 Task: Create new contact,   with mail id: 'Paisley.Anderson@jpmmorgan.com', first name: 'Paisley', Last name: 'Anderson', Job Title: IT Project Manager, Phone number (512) 555-2345. Change life cycle stage to  'Lead' and lead status to 'New'. Add new company to the associated contact: www.ohmium.com
 . Logged in from softage.5@softage.net
Action: Mouse moved to (70, 56)
Screenshot: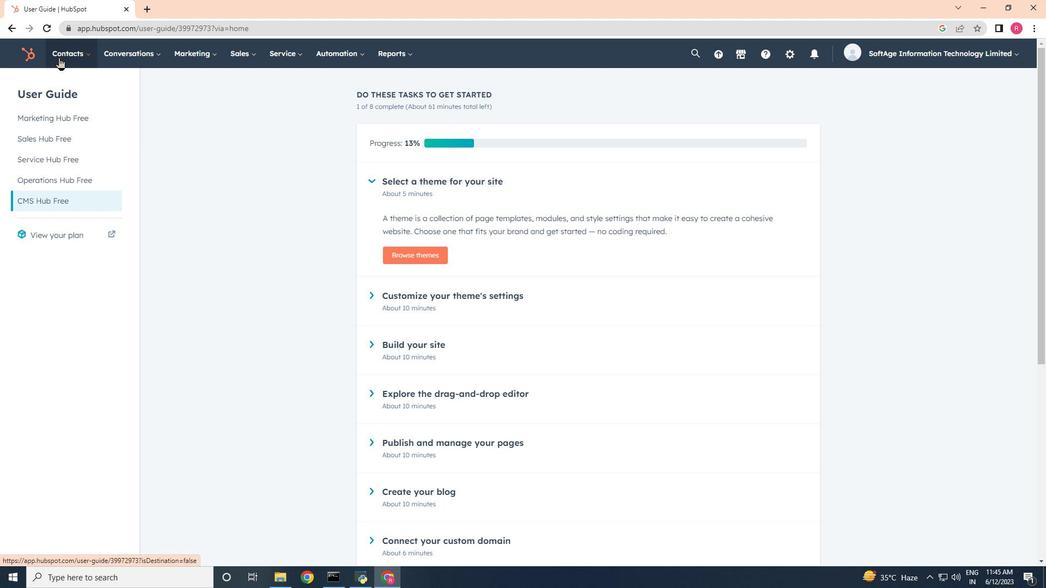 
Action: Mouse pressed left at (70, 56)
Screenshot: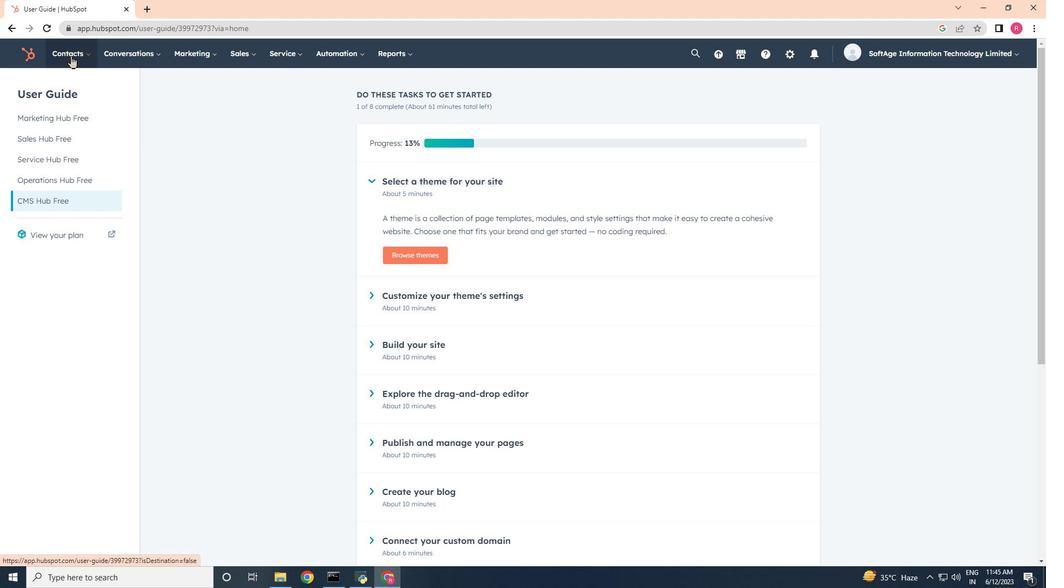 
Action: Mouse moved to (75, 87)
Screenshot: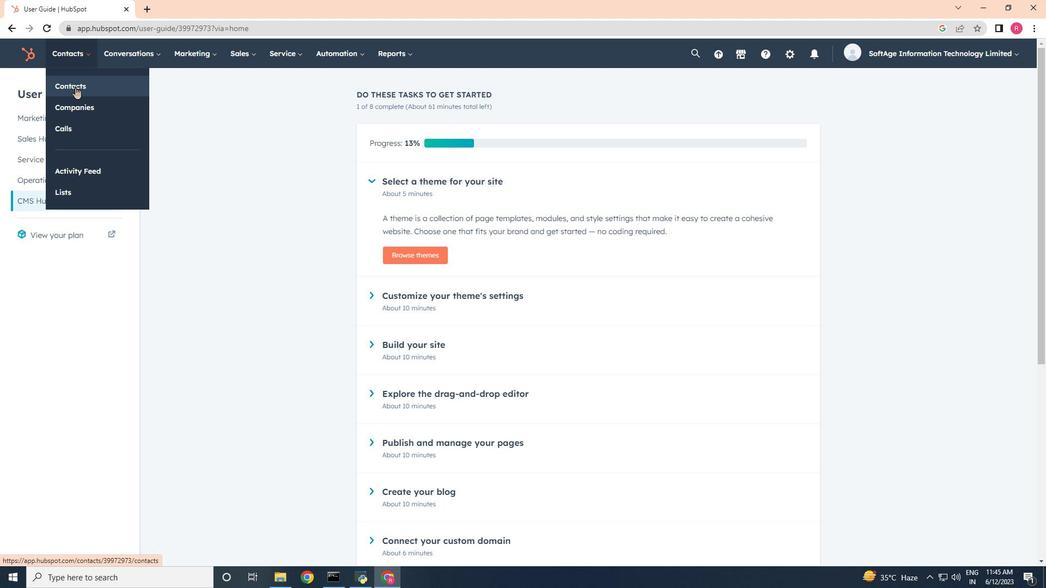 
Action: Mouse pressed left at (75, 87)
Screenshot: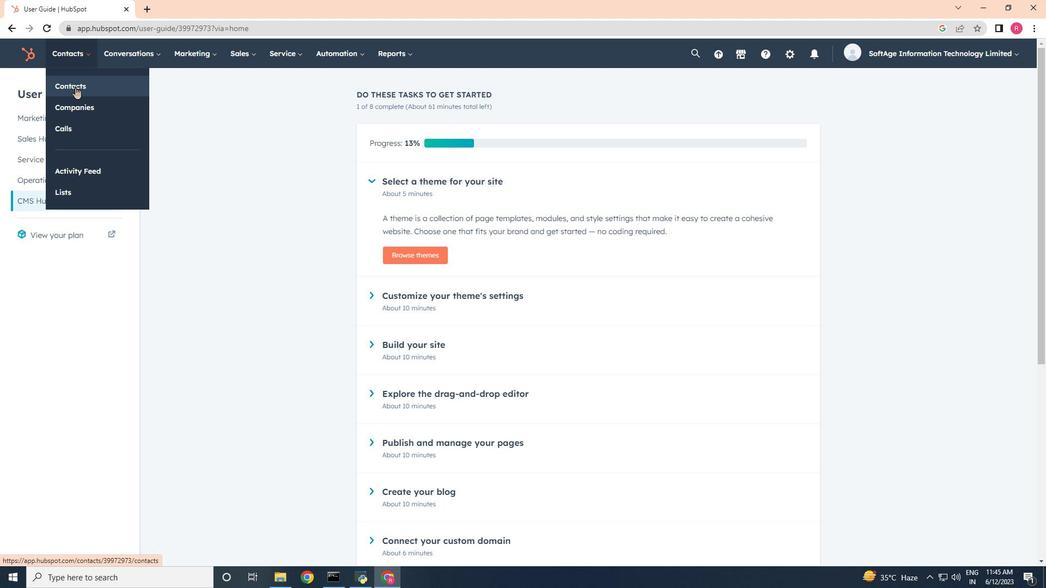 
Action: Mouse moved to (1000, 93)
Screenshot: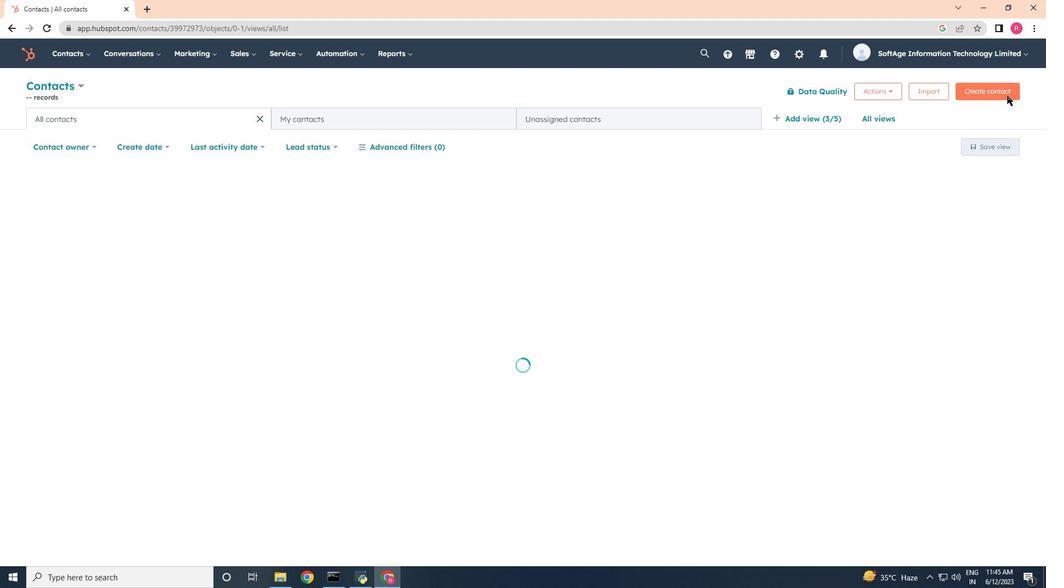 
Action: Mouse pressed left at (1000, 93)
Screenshot: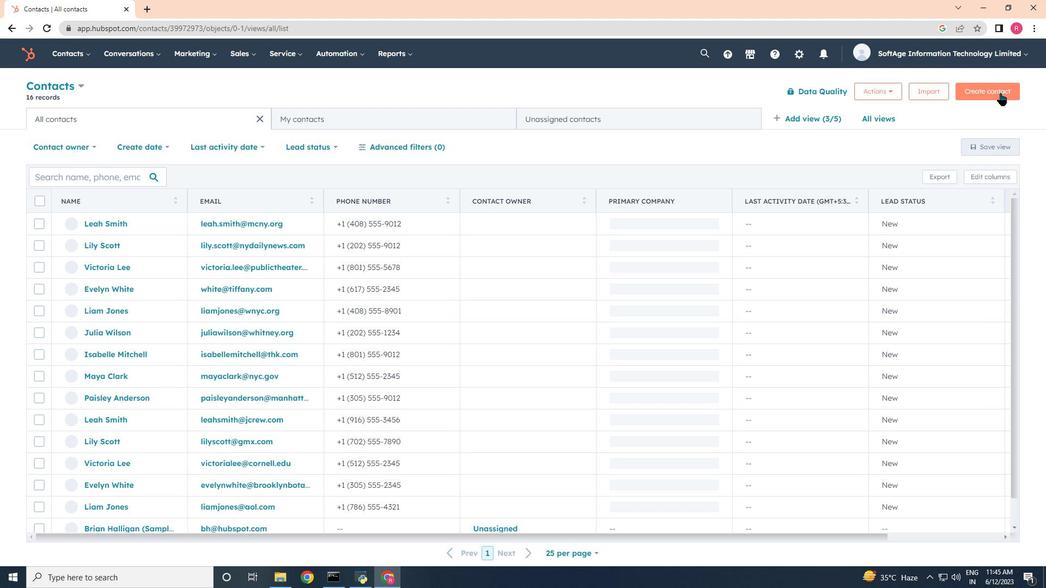 
Action: Mouse moved to (779, 147)
Screenshot: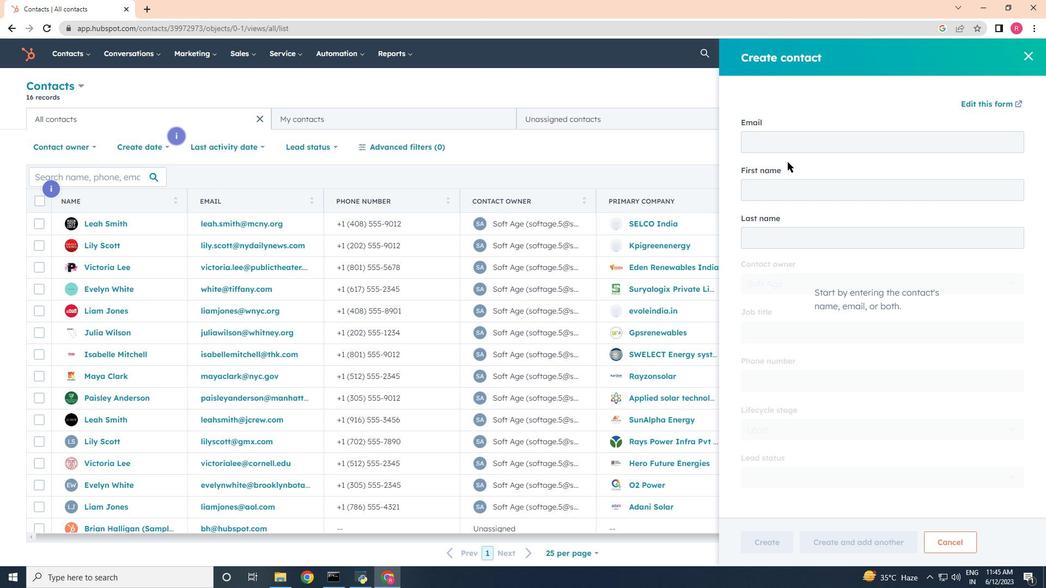 
Action: Mouse pressed left at (779, 147)
Screenshot: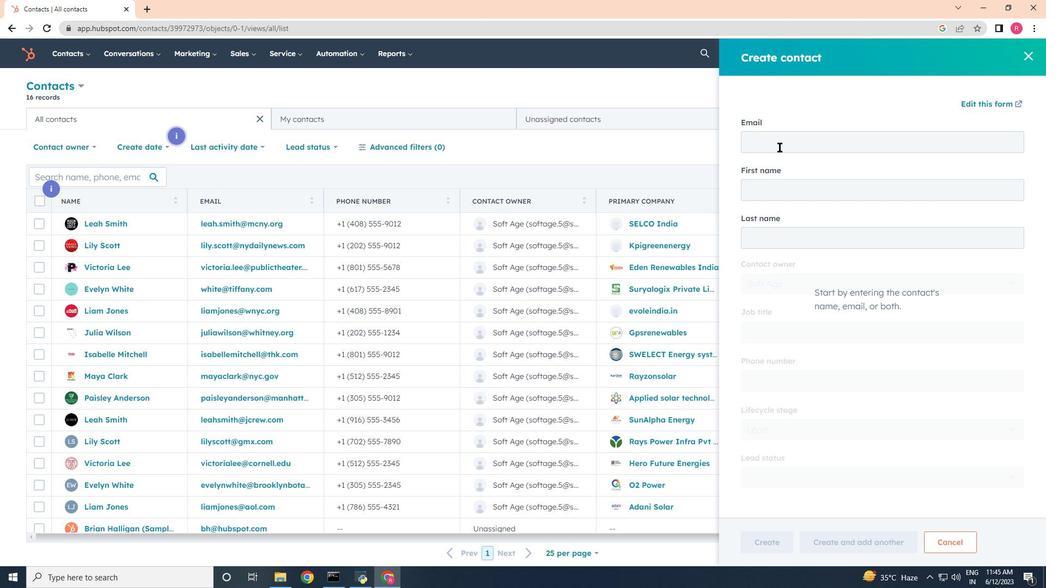 
Action: Mouse moved to (436, 336)
Screenshot: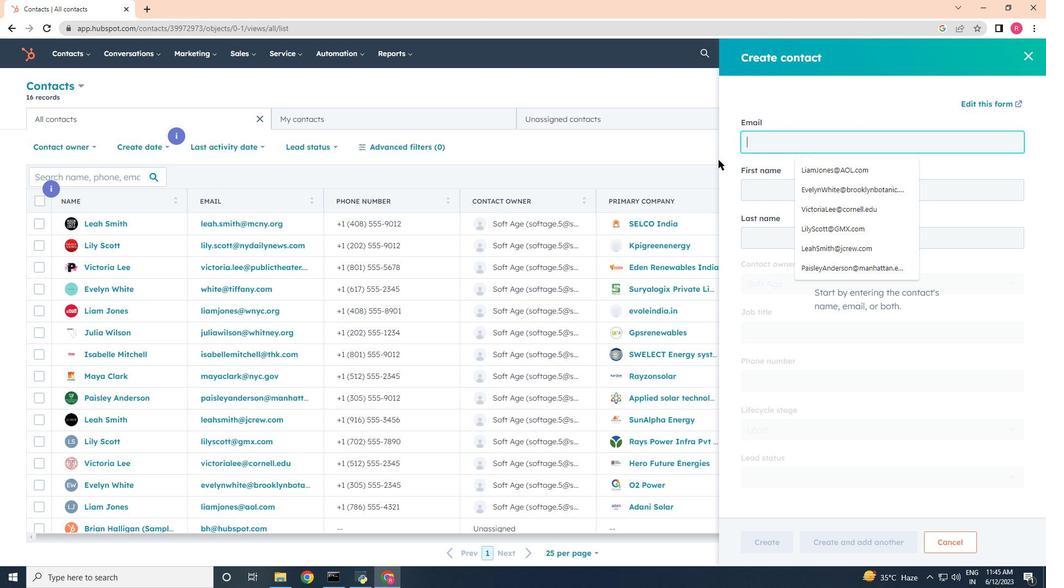 
Action: Key pressed <Key.shift><Key.shift><Key.shift><Key.shift><Key.shift><Key.shift><Key.shift><Key.shift><Key.shift><Key.shift><Key.shift><Key.shift><Key.shift><Key.shift><Key.shift><Key.shift><Key.shift><Key.shift>Paisley.<Key.shift>Anderson<Key.shift><Key.shift><Key.shift>@jpmmorgan.com<Key.tab><Key.shift>pa
Screenshot: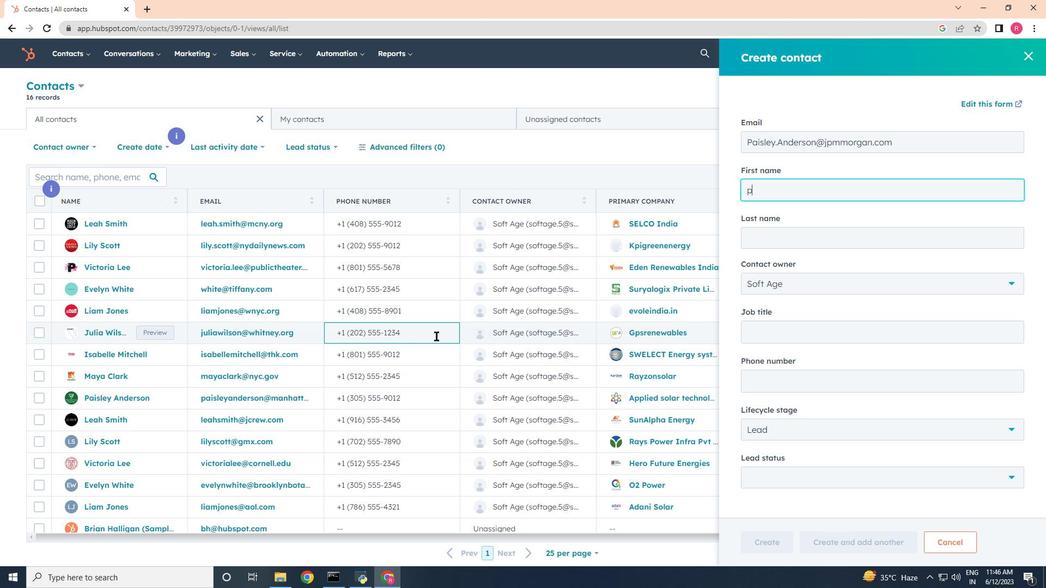 
Action: Mouse moved to (436, 336)
Screenshot: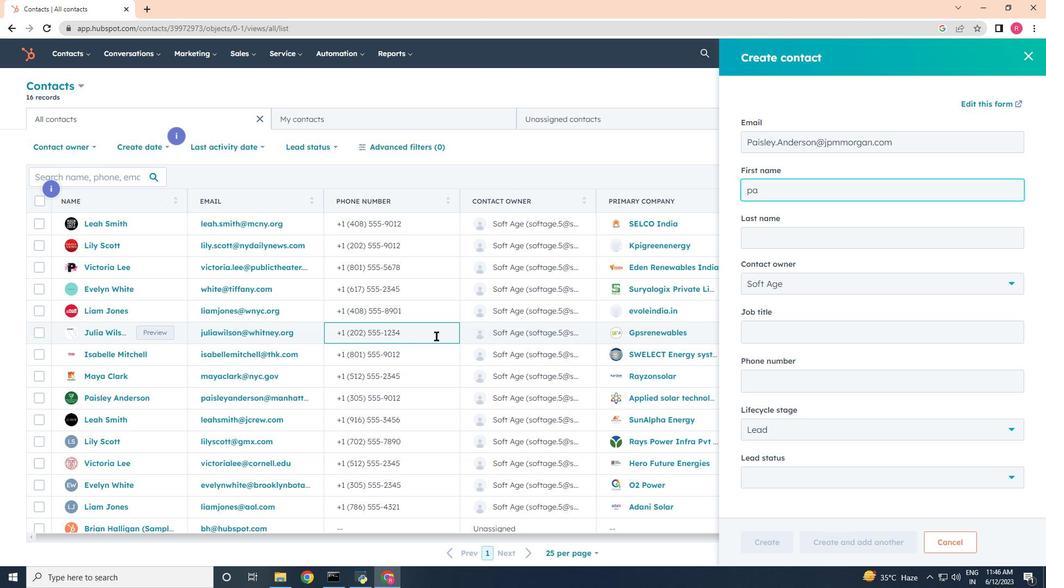 
Action: Key pressed i<Key.backspace><Key.backspace><Key.backspace><Key.shift>Paisley<Key.tab><Key.shift>Andersn<Key.tab><Key.tab><Key.shift>IT<Key.space><Key.shift>Project<Key.space><Key.shift>Manager<Key.tab>5125552345
Screenshot: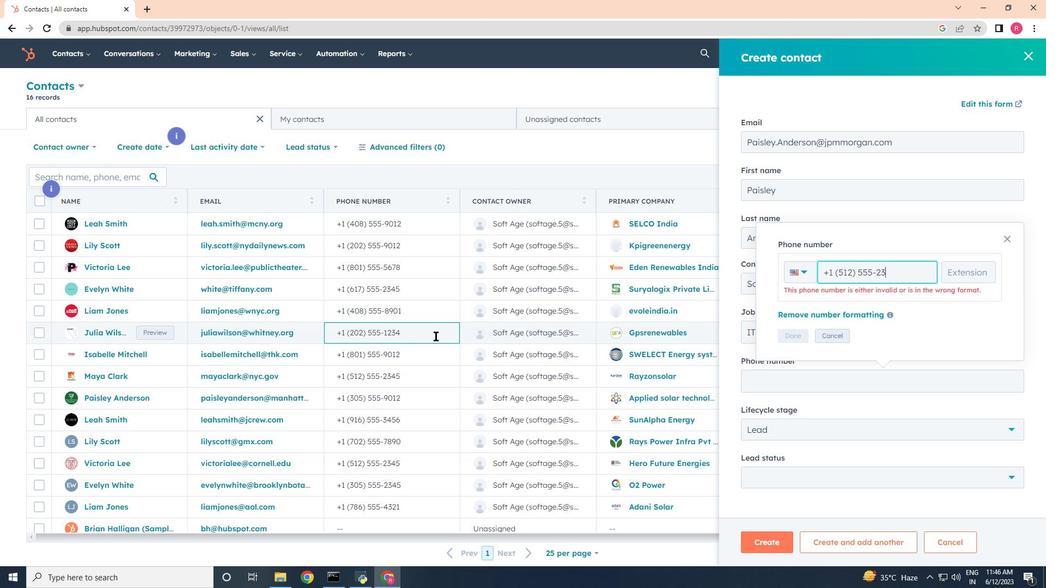 
Action: Mouse moved to (794, 339)
Screenshot: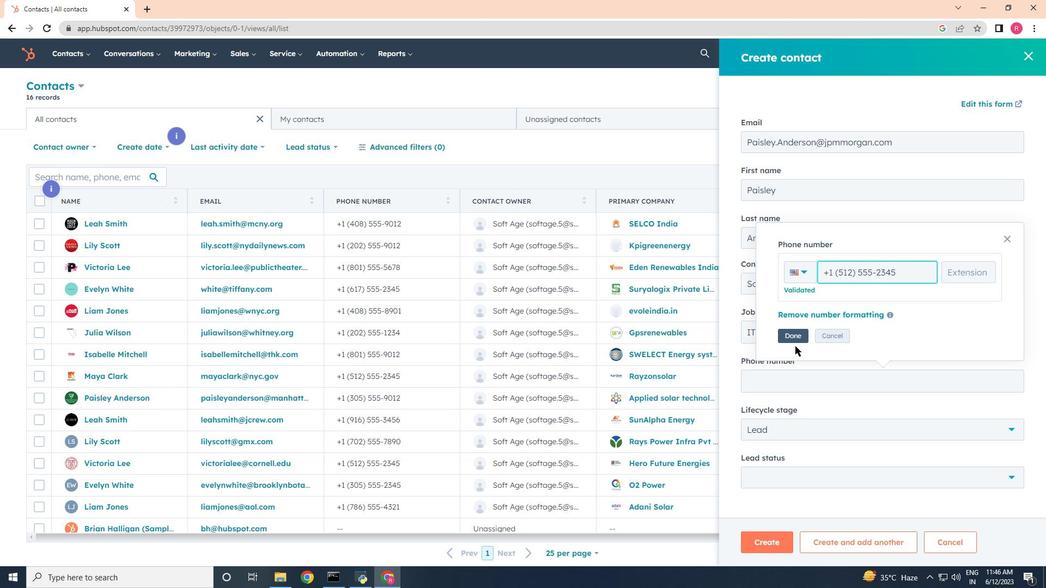 
Action: Mouse pressed left at (794, 339)
Screenshot: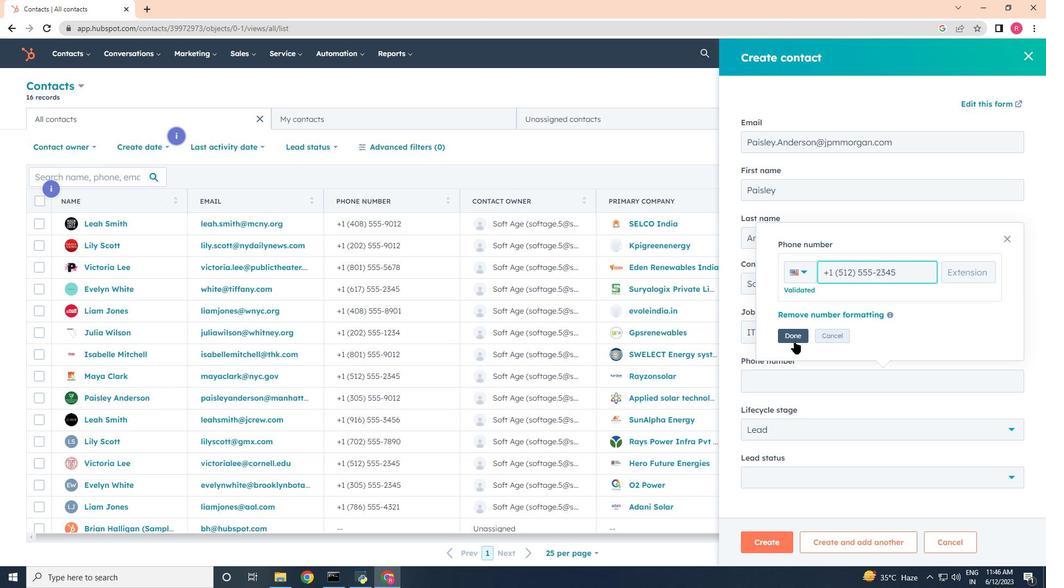 
Action: Mouse moved to (781, 432)
Screenshot: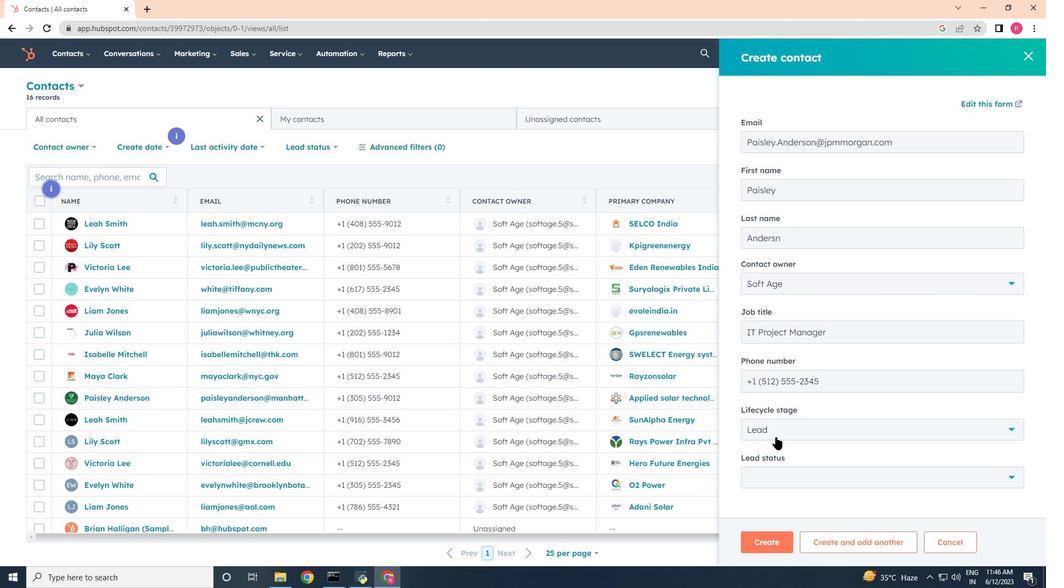 
Action: Mouse pressed left at (781, 432)
Screenshot: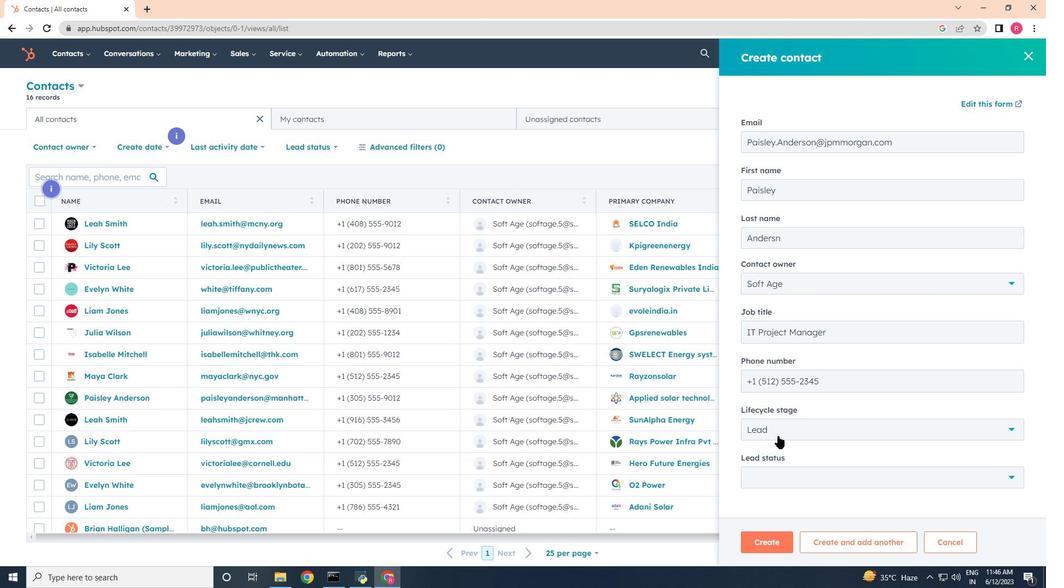 
Action: Mouse moved to (771, 331)
Screenshot: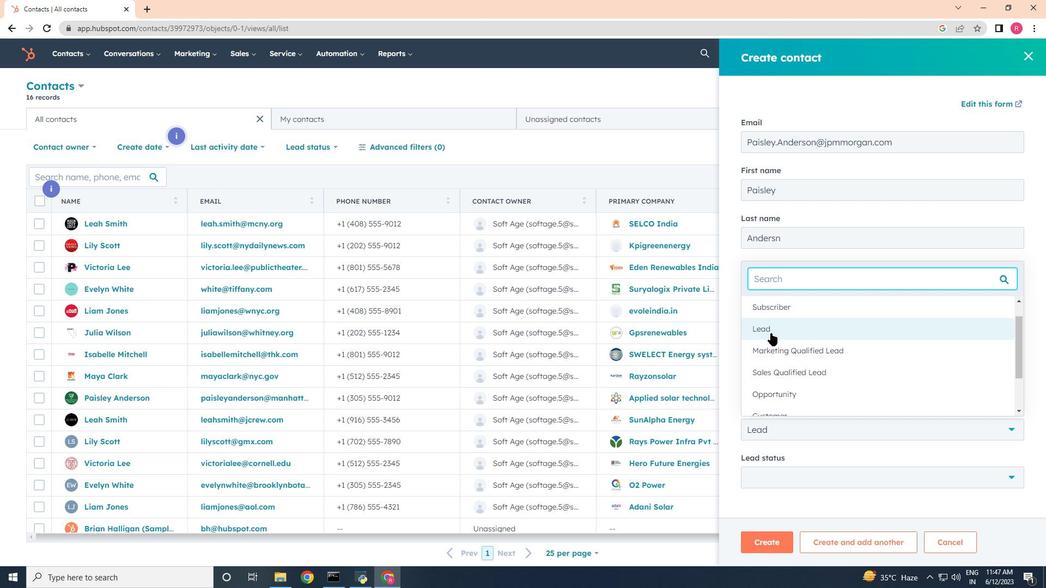 
Action: Mouse pressed left at (771, 331)
Screenshot: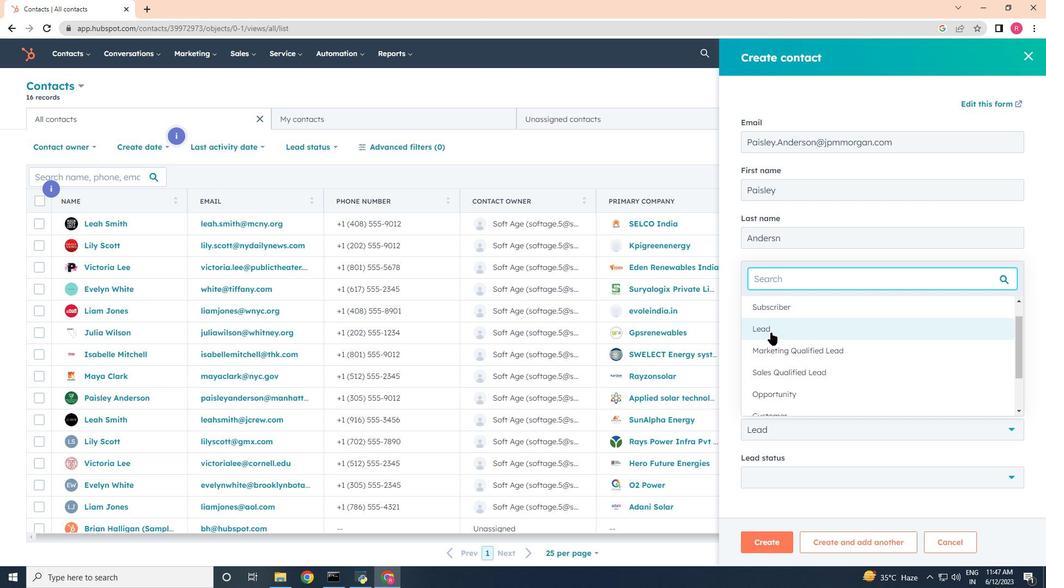 
Action: Mouse moved to (788, 472)
Screenshot: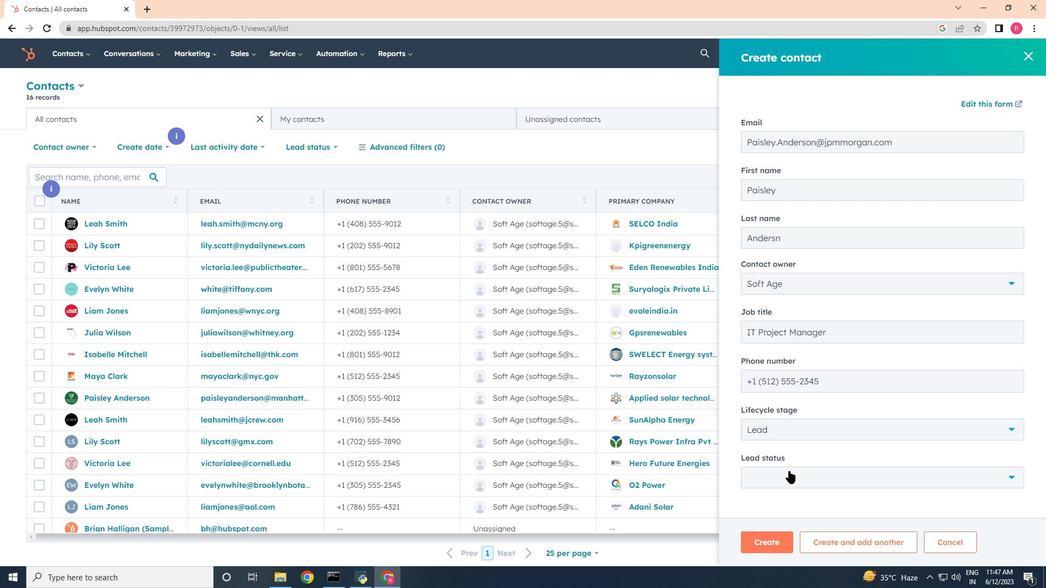 
Action: Mouse pressed left at (788, 472)
Screenshot: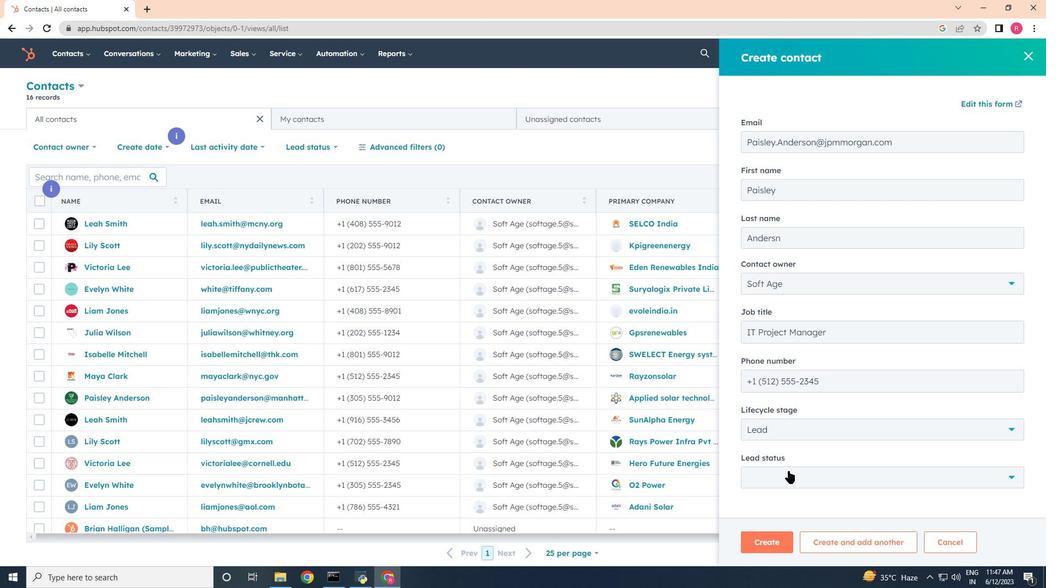 
Action: Mouse moved to (775, 381)
Screenshot: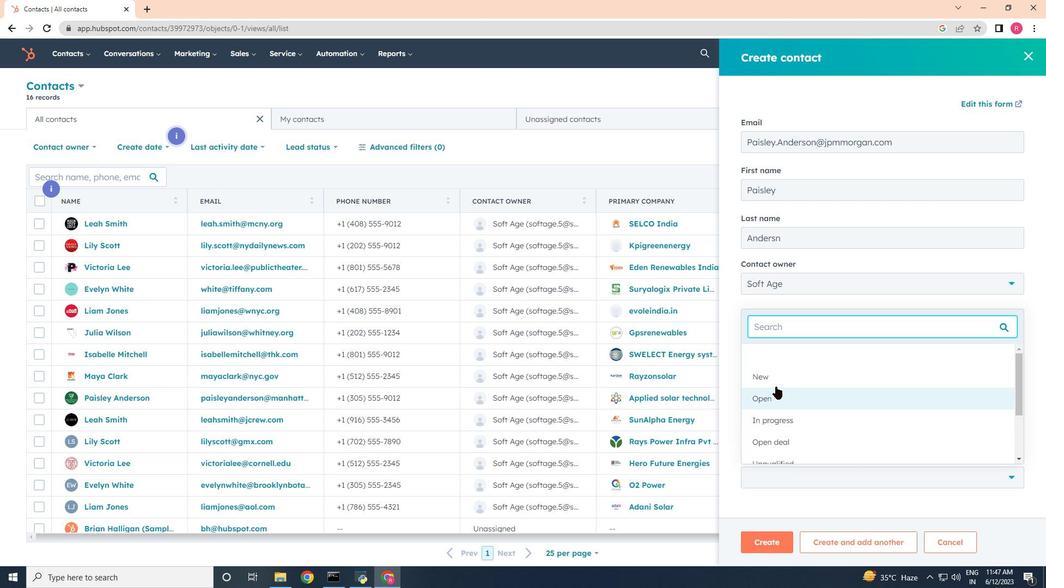 
Action: Mouse pressed left at (775, 381)
Screenshot: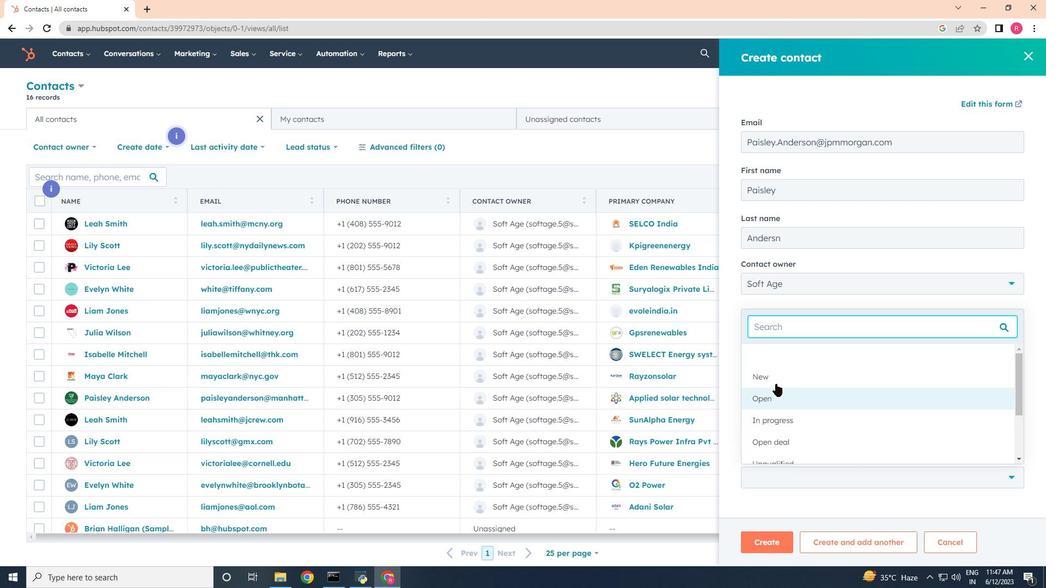 
Action: Mouse moved to (778, 547)
Screenshot: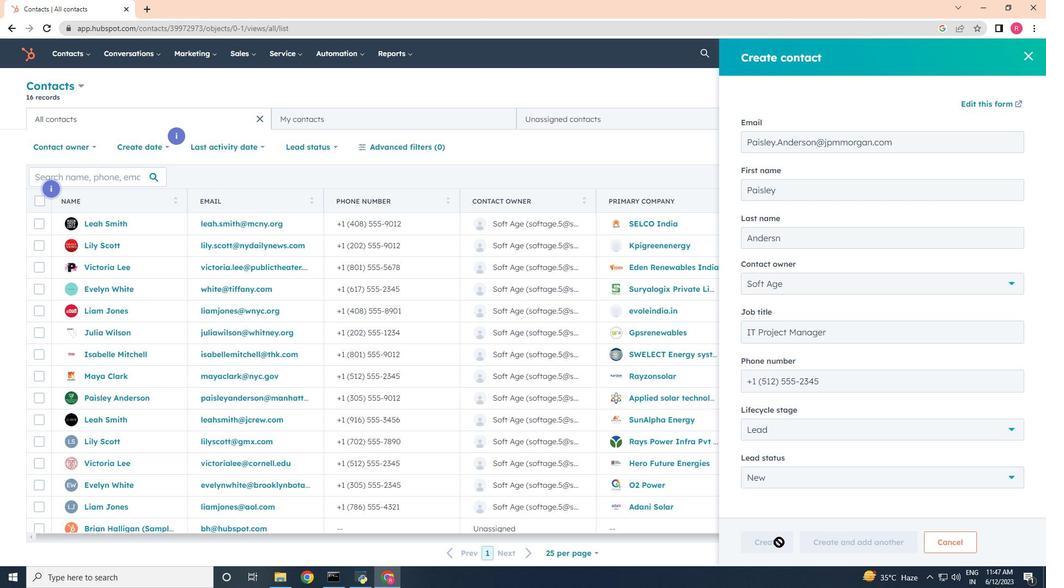 
Action: Mouse pressed left at (778, 547)
Screenshot: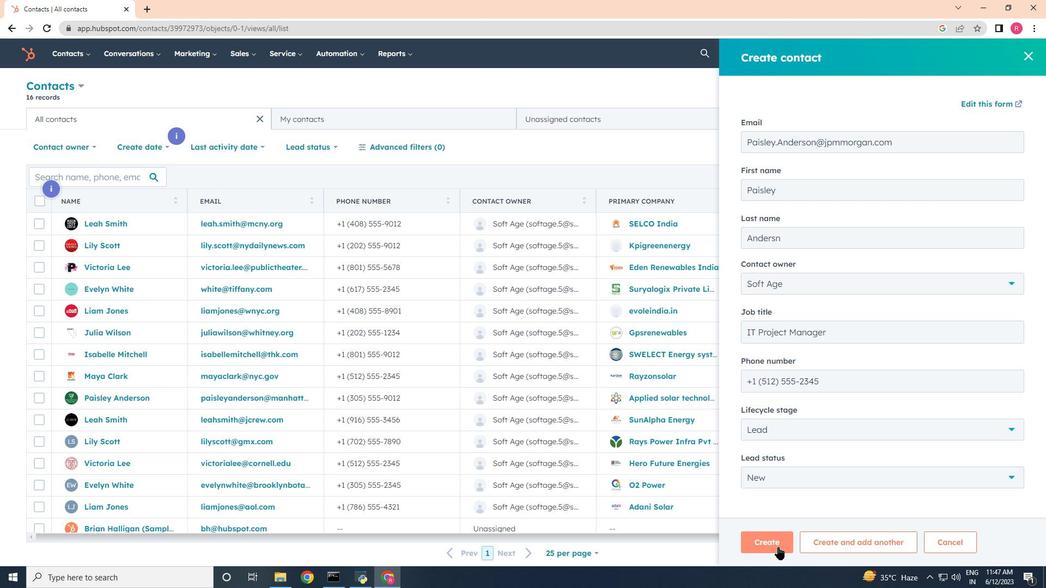 
Action: Mouse moved to (732, 353)
Screenshot: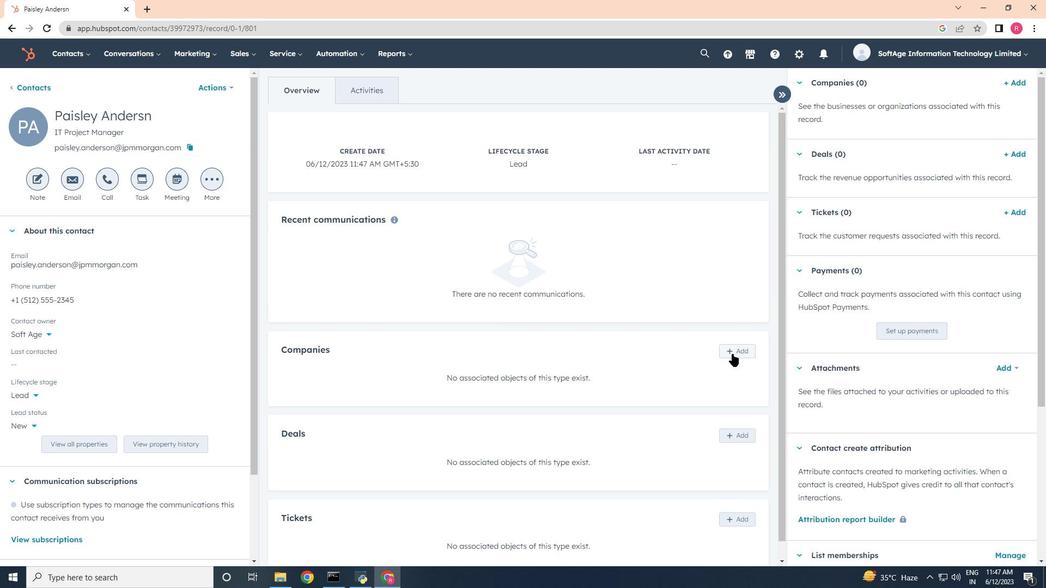 
Action: Mouse pressed left at (732, 353)
Screenshot: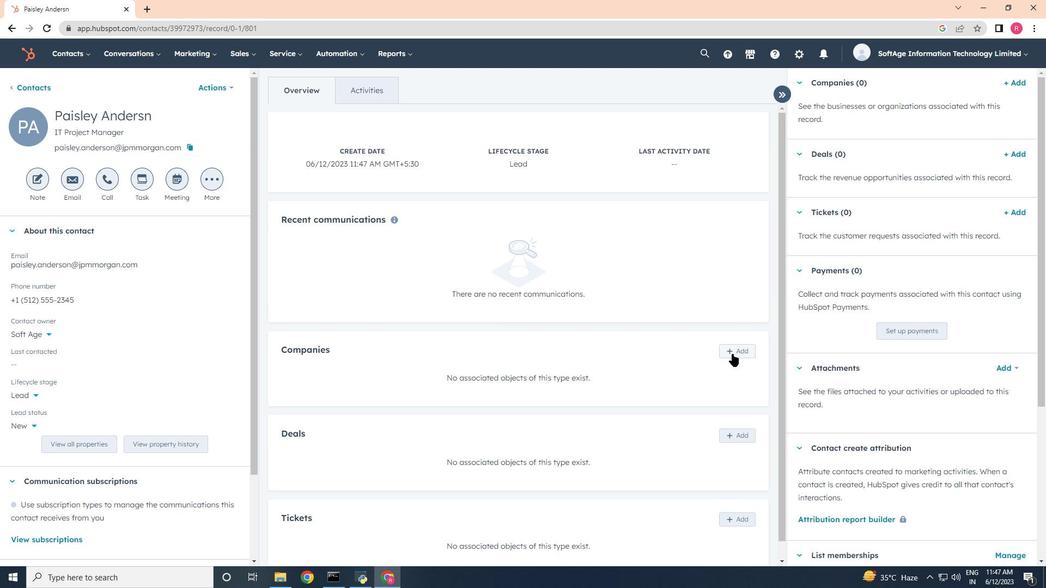 
Action: Mouse moved to (808, 112)
Screenshot: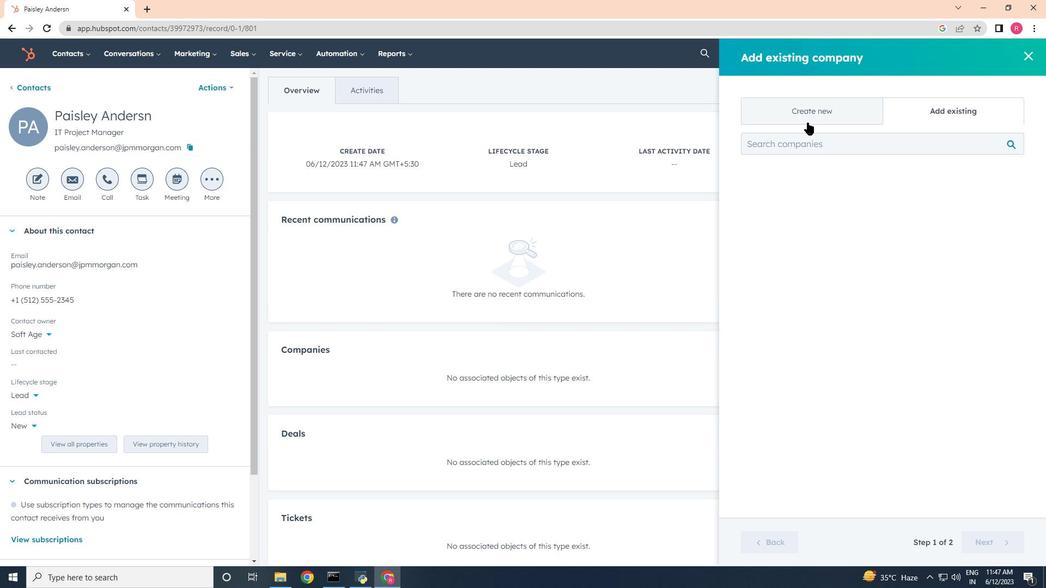 
Action: Mouse pressed left at (808, 112)
Screenshot: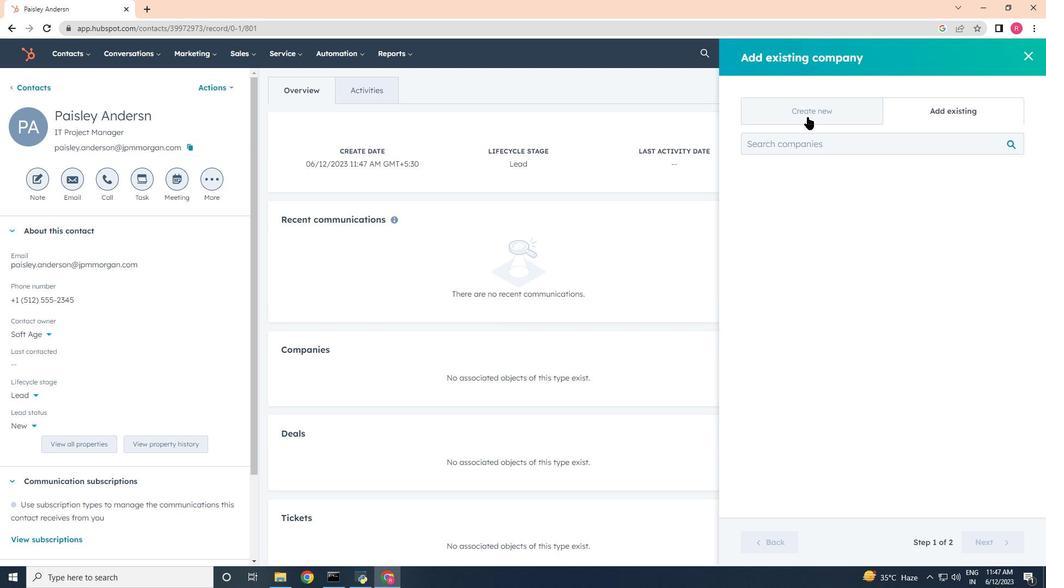 
Action: Mouse moved to (809, 178)
Screenshot: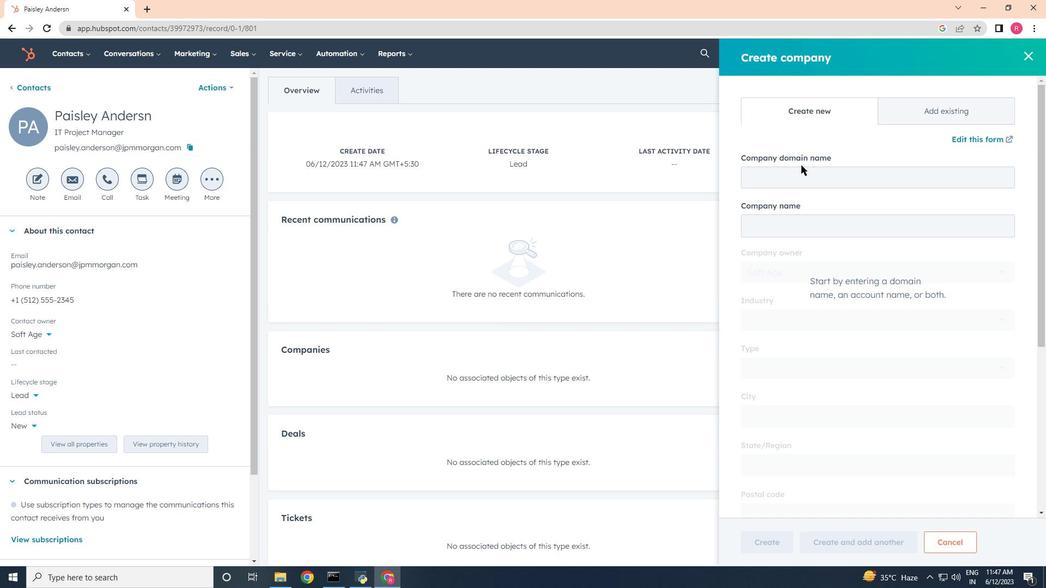 
Action: Mouse pressed left at (809, 178)
Screenshot: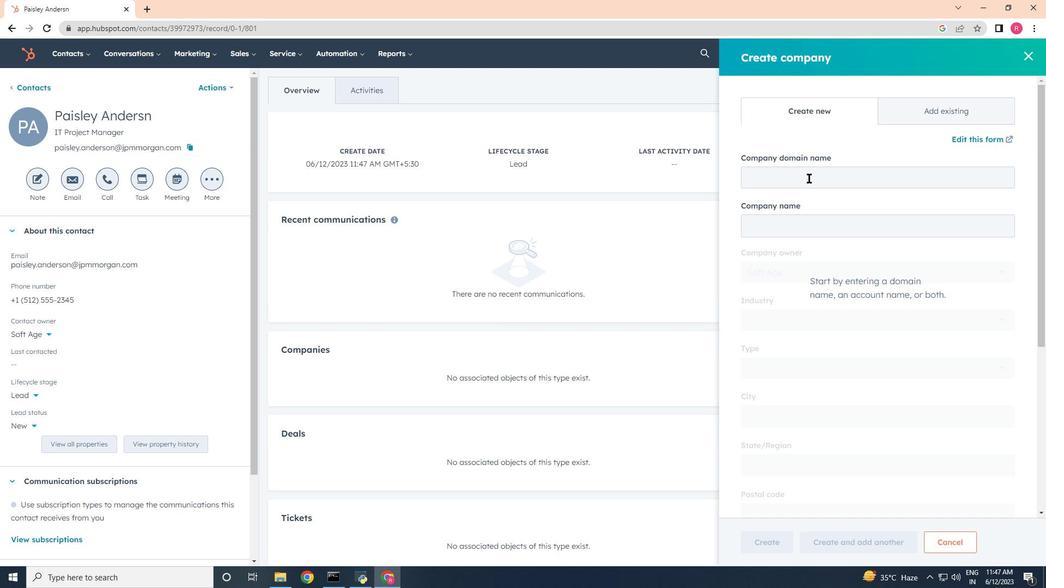 
Action: Mouse moved to (809, 182)
Screenshot: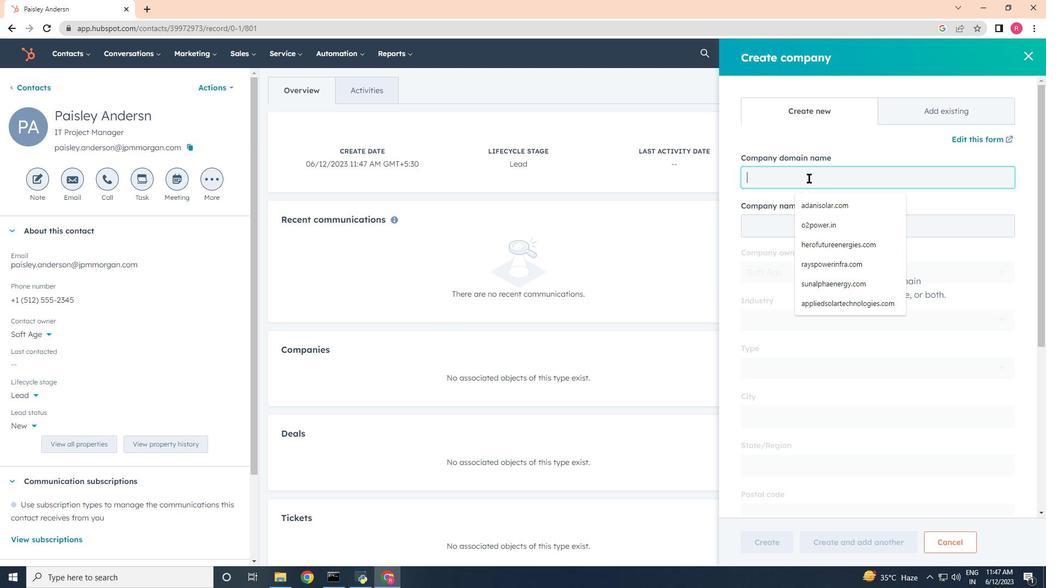
Action: Key pressed www.ohmium.com
Screenshot: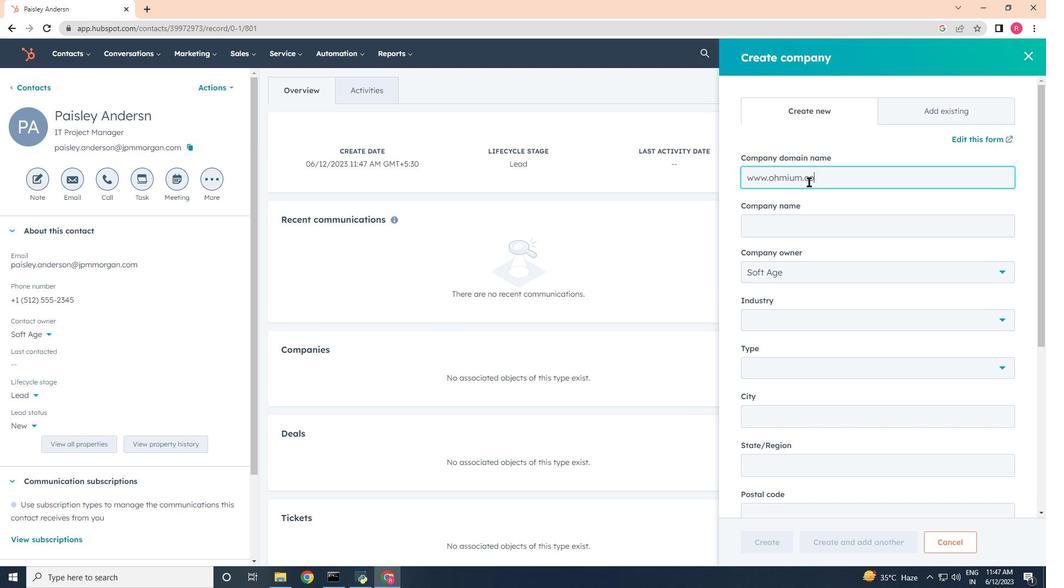 
Action: Mouse moved to (844, 369)
Screenshot: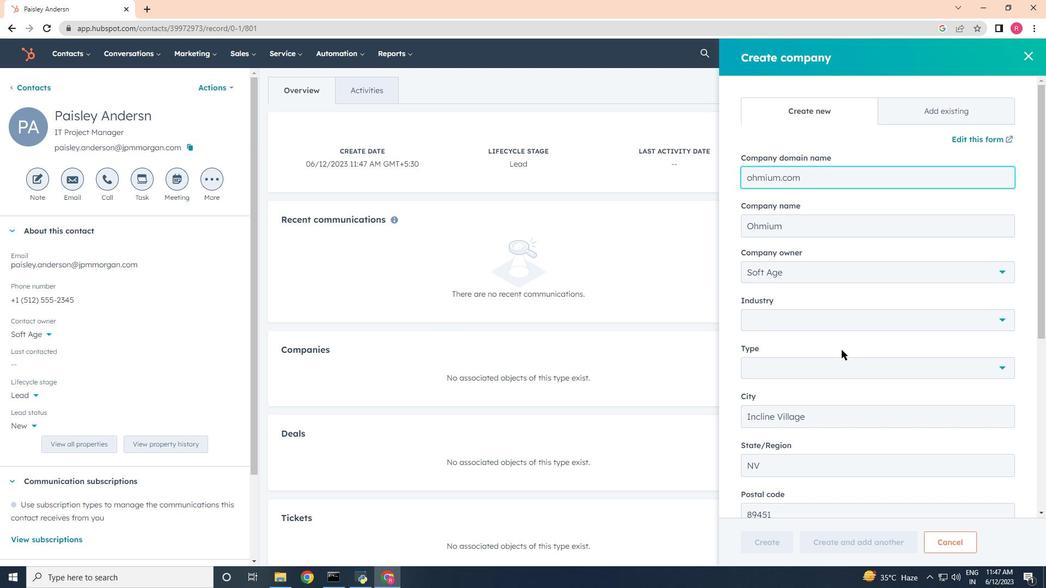 
Action: Mouse scrolled (844, 368) with delta (0, 0)
Screenshot: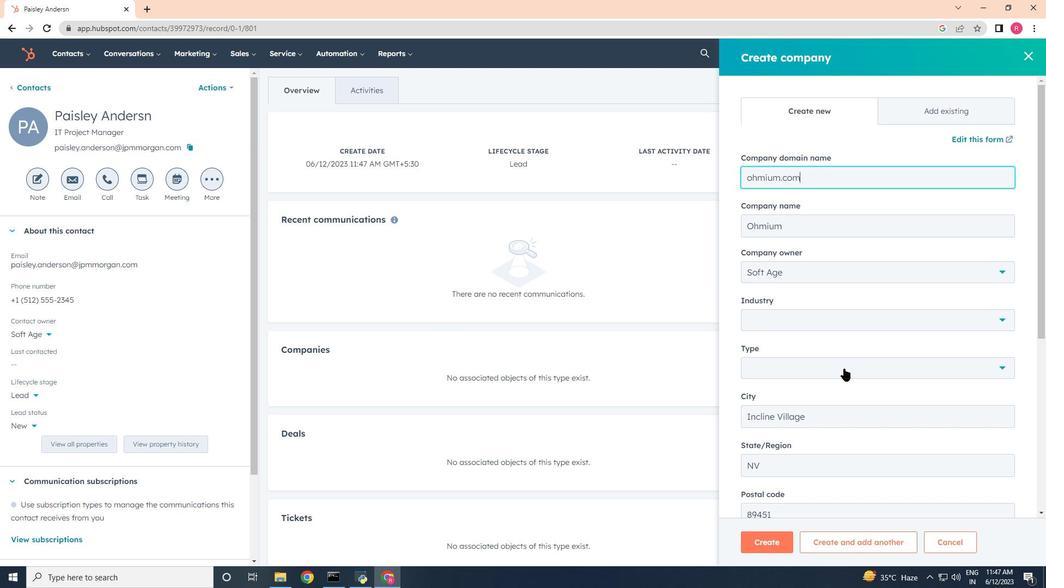 
Action: Mouse moved to (775, 543)
Screenshot: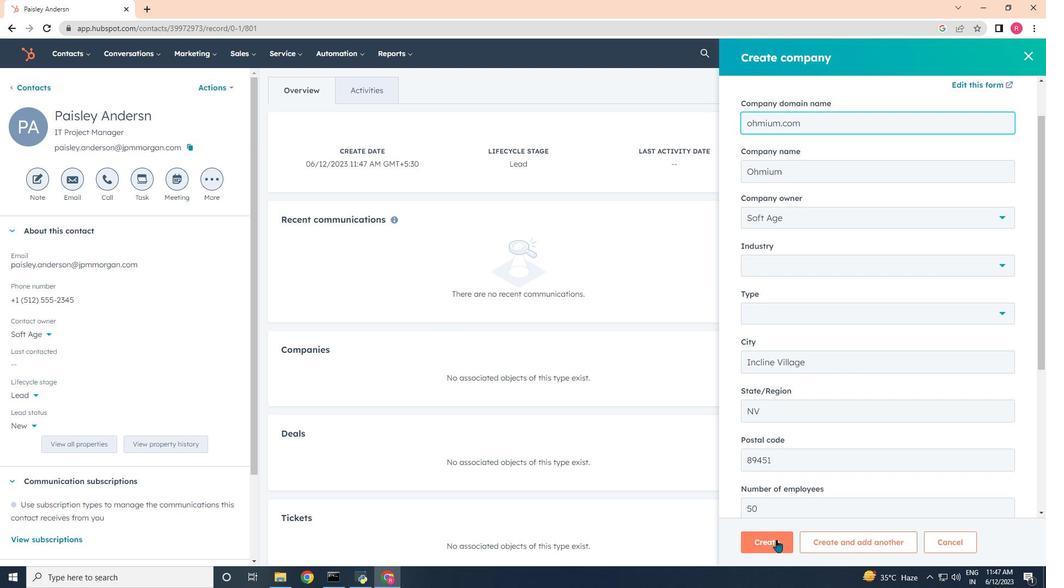 
Action: Mouse pressed left at (775, 543)
Screenshot: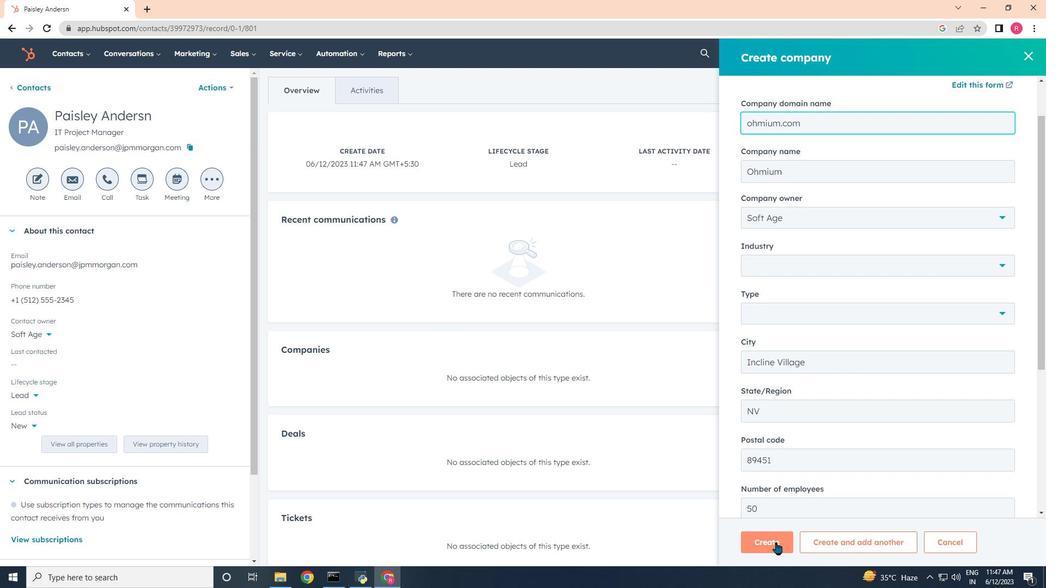 
Action: Mouse moved to (761, 480)
Screenshot: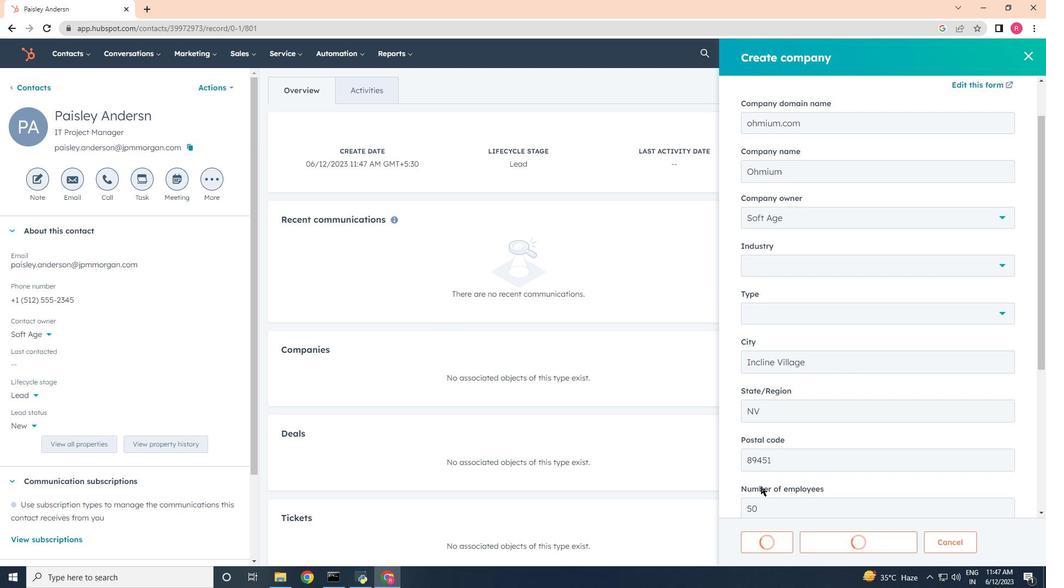 
